 Task: Start in the project ToxicWorks the sprint 'Starship', with a duration of 1 week.
Action: Mouse moved to (207, 60)
Screenshot: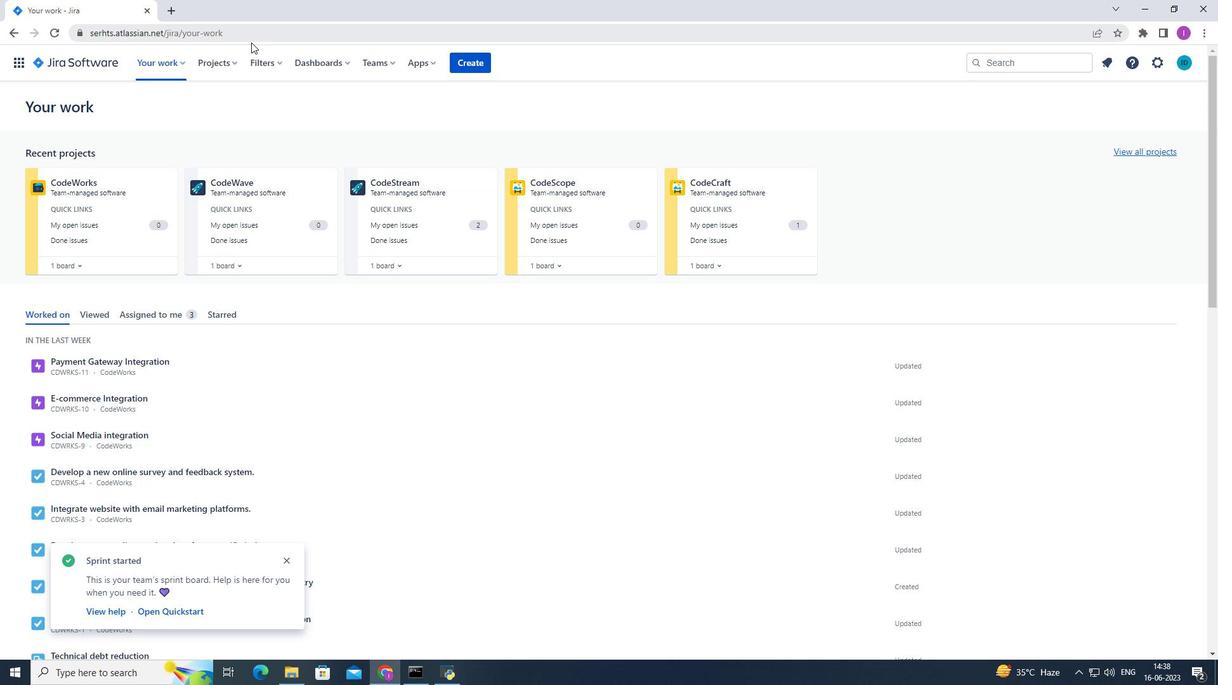 
Action: Mouse pressed left at (207, 60)
Screenshot: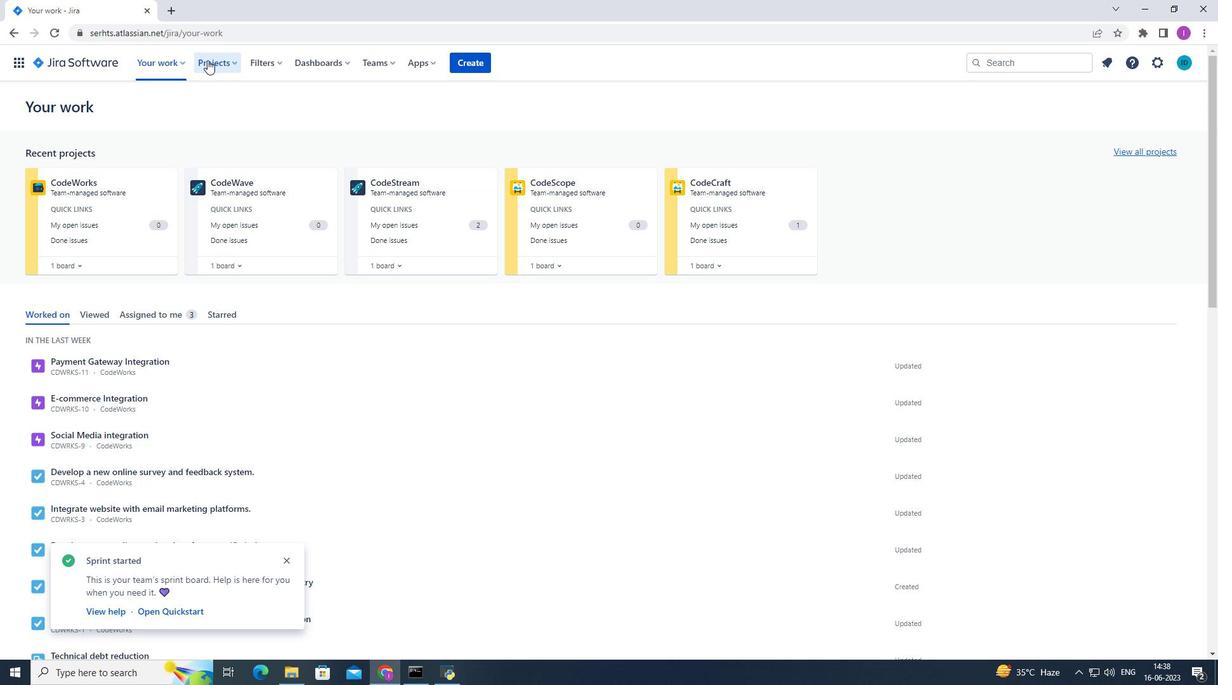 
Action: Mouse moved to (236, 121)
Screenshot: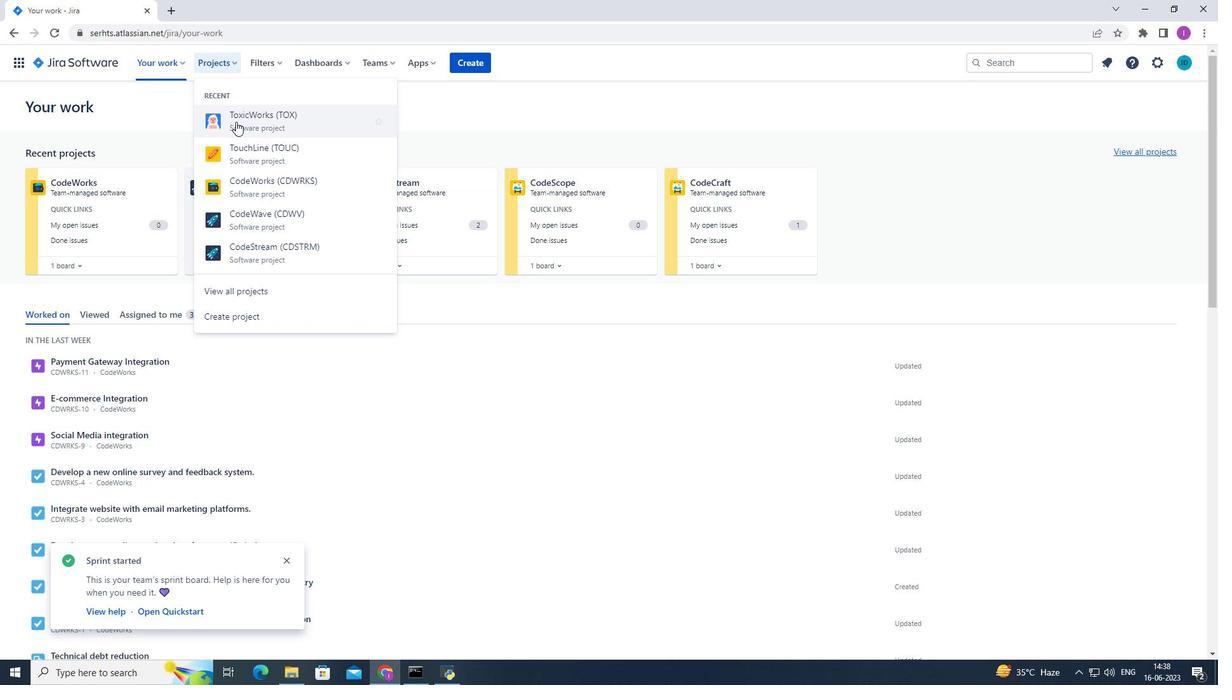 
Action: Mouse pressed left at (236, 121)
Screenshot: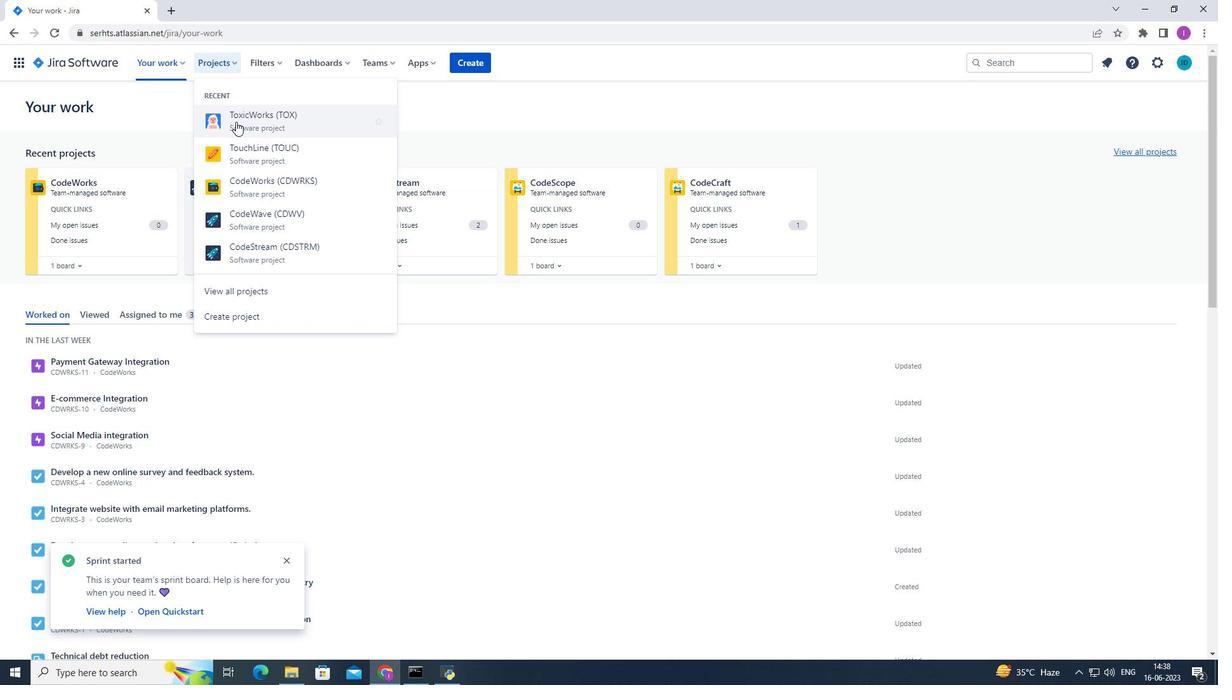 
Action: Mouse moved to (81, 196)
Screenshot: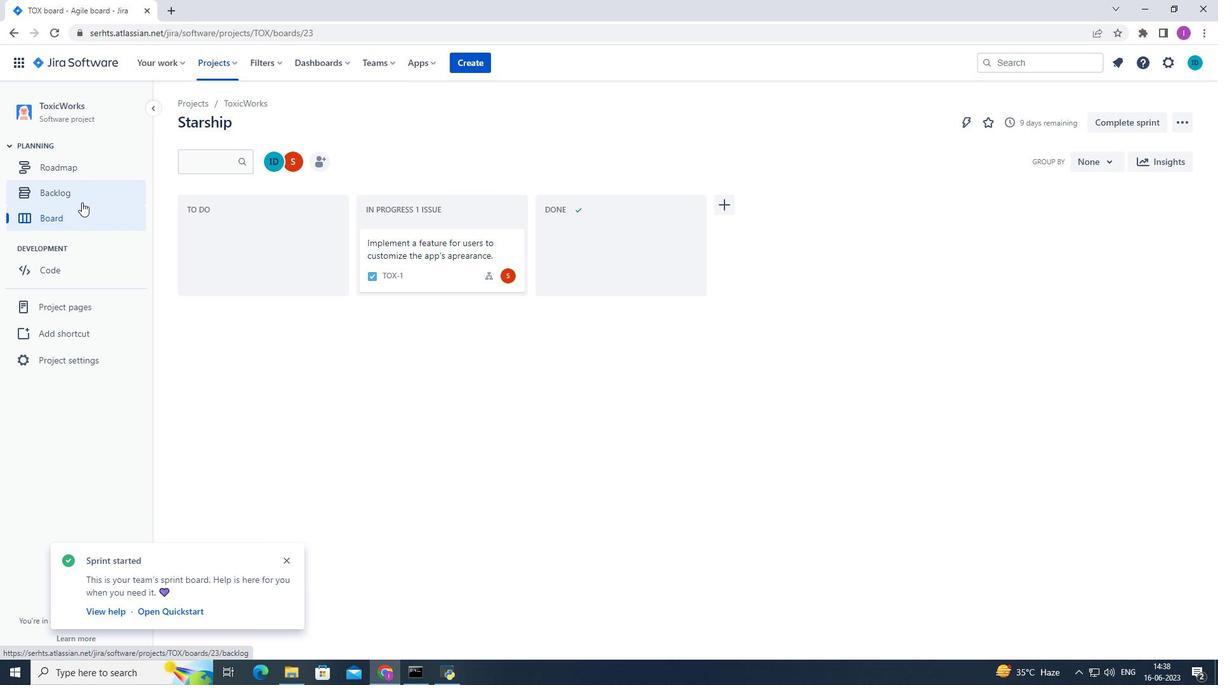 
Action: Mouse pressed left at (81, 196)
Screenshot: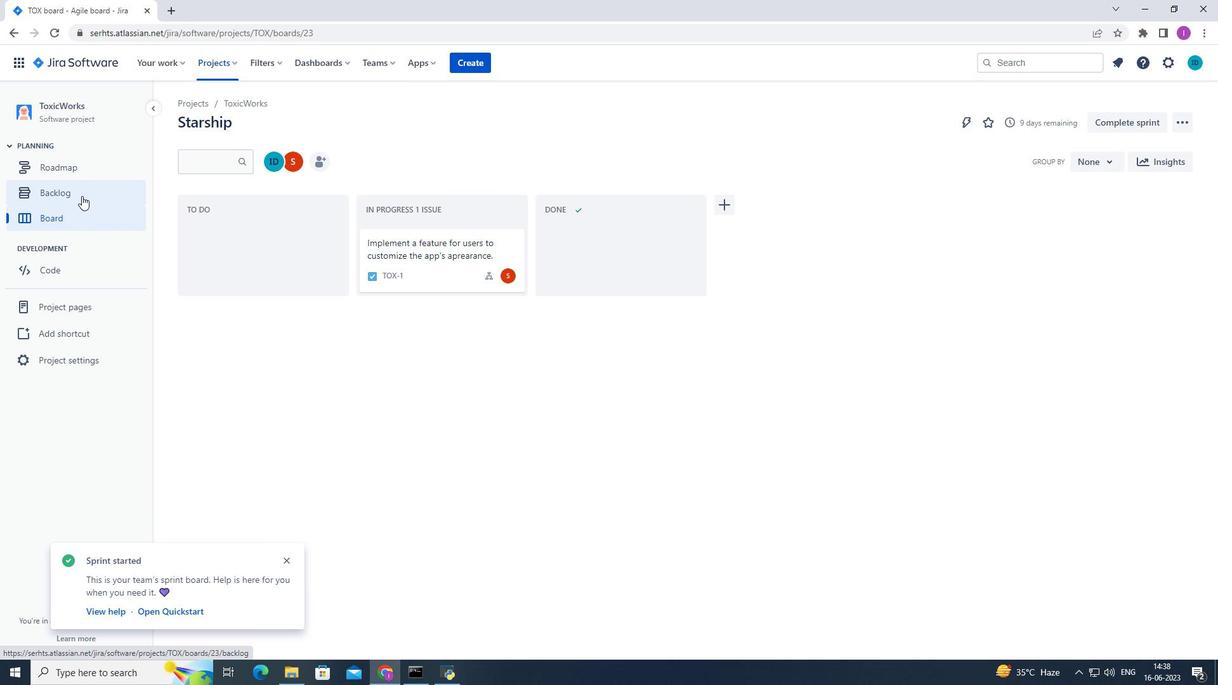 
Action: Mouse moved to (1123, 313)
Screenshot: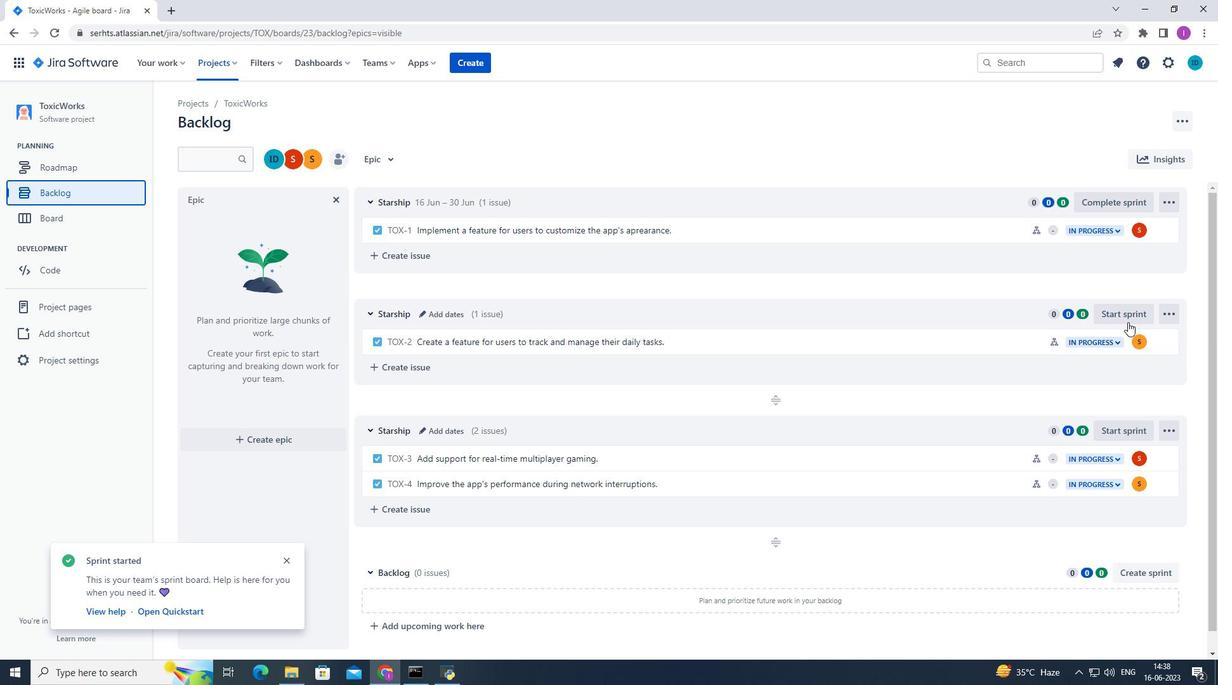 
Action: Mouse pressed left at (1123, 313)
Screenshot: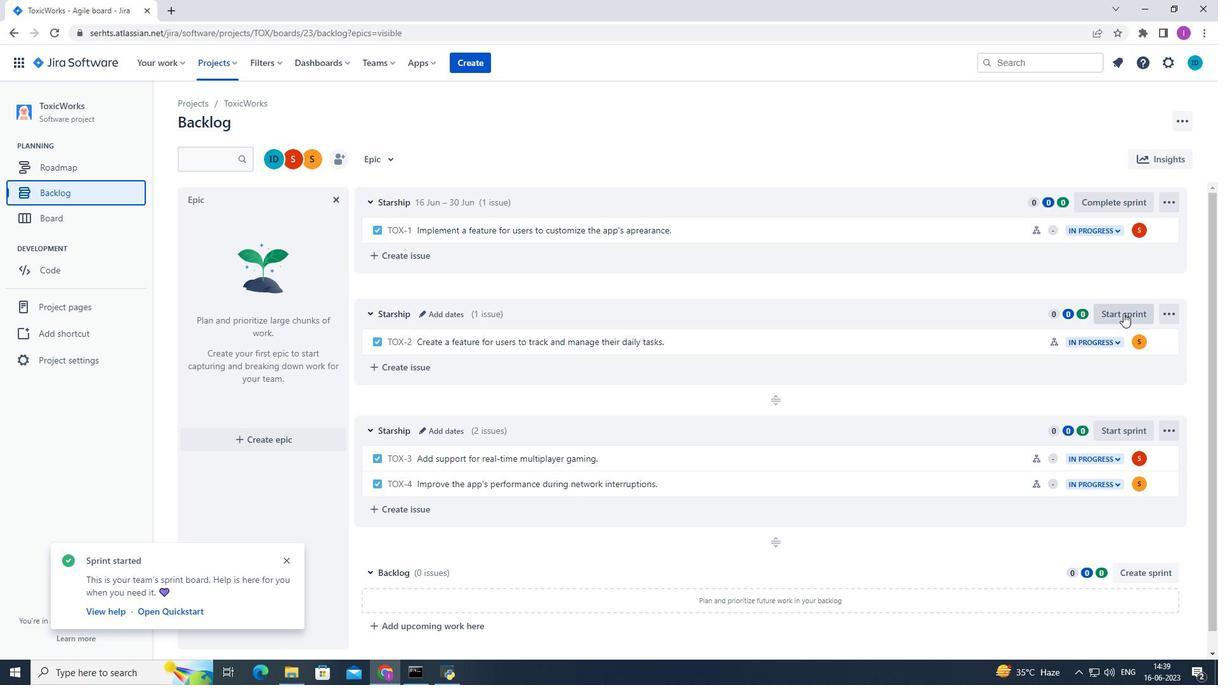 
Action: Mouse moved to (581, 217)
Screenshot: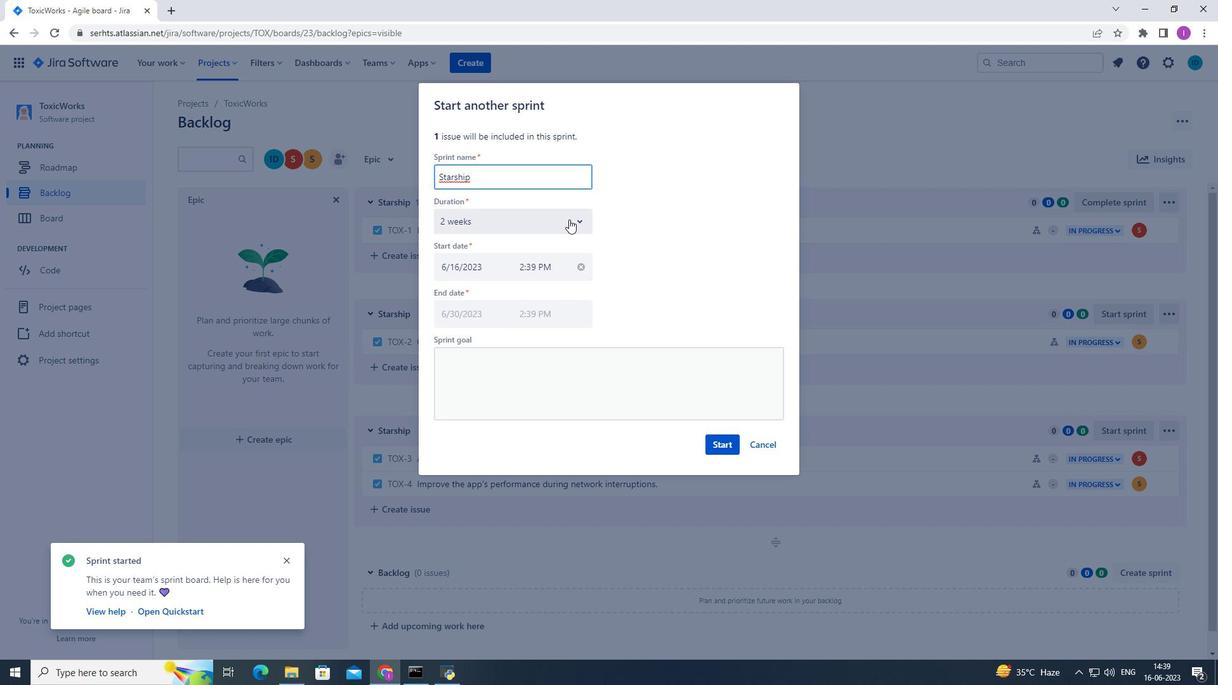 
Action: Mouse pressed left at (581, 217)
Screenshot: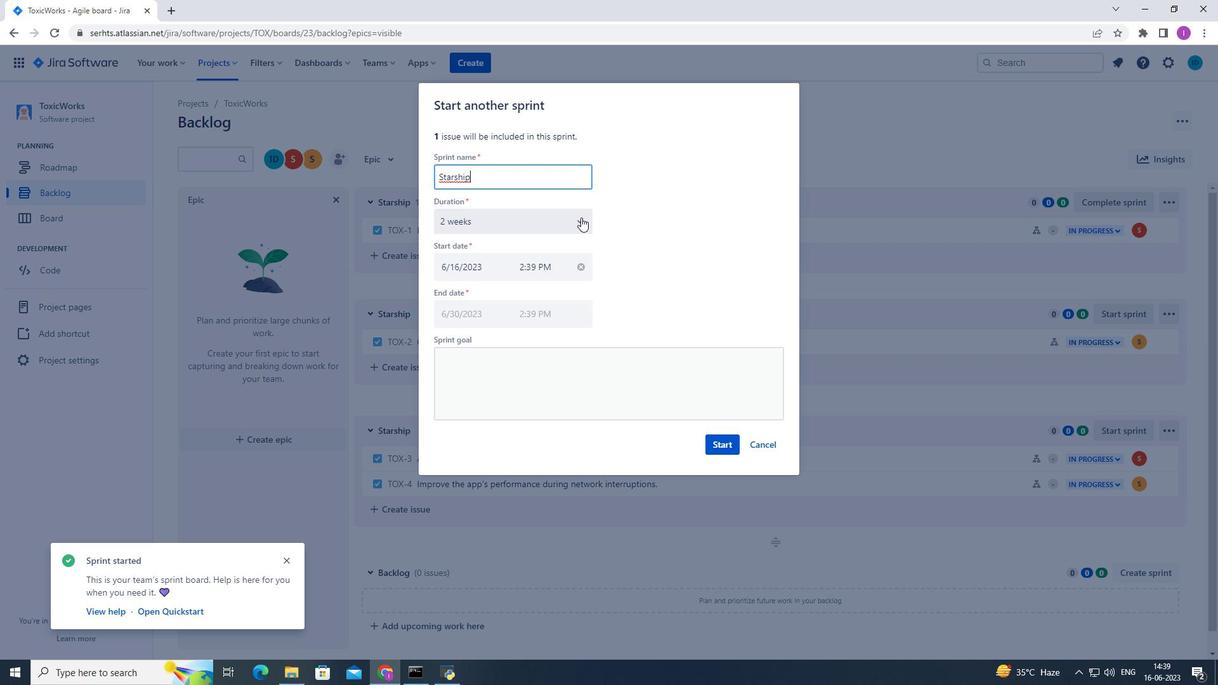 
Action: Mouse moved to (499, 250)
Screenshot: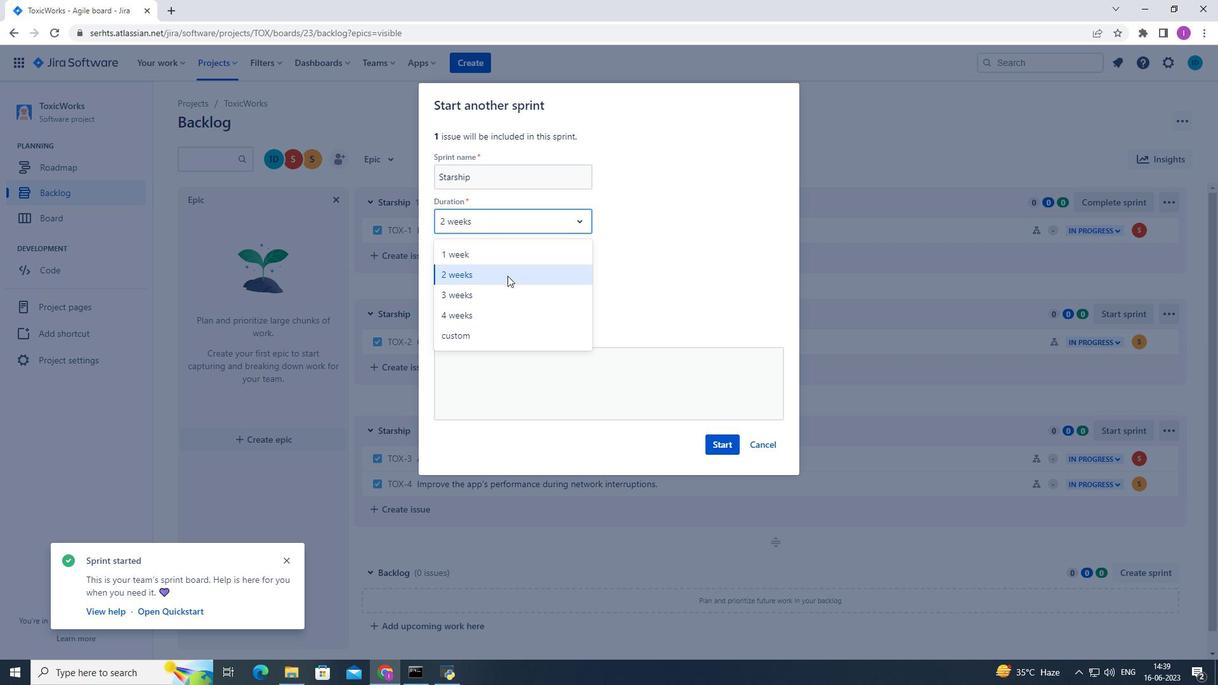 
Action: Mouse pressed left at (499, 250)
Screenshot: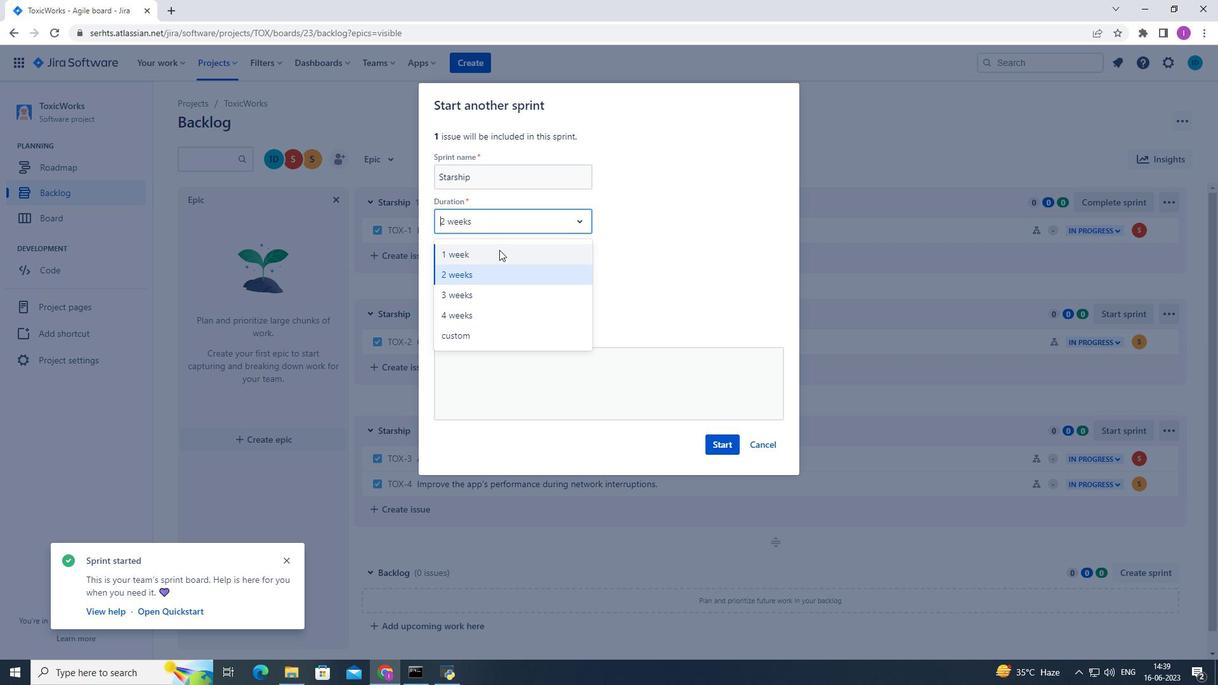 
Action: Mouse moved to (724, 451)
Screenshot: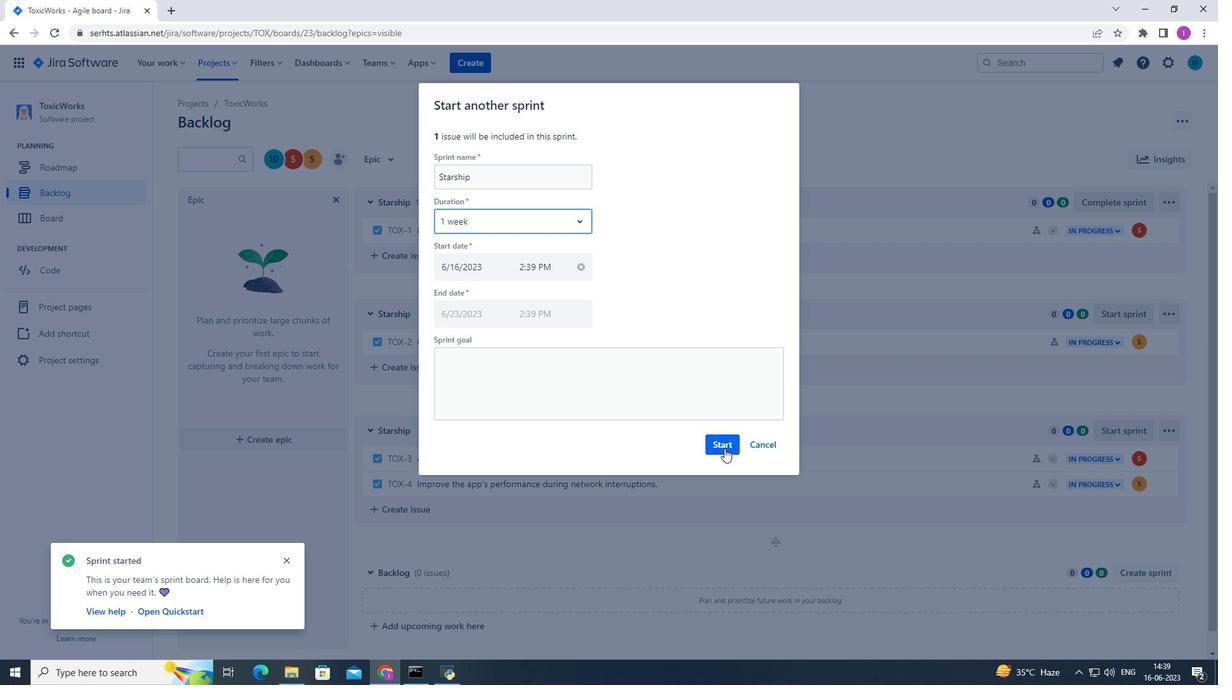 
Action: Mouse pressed left at (724, 451)
Screenshot: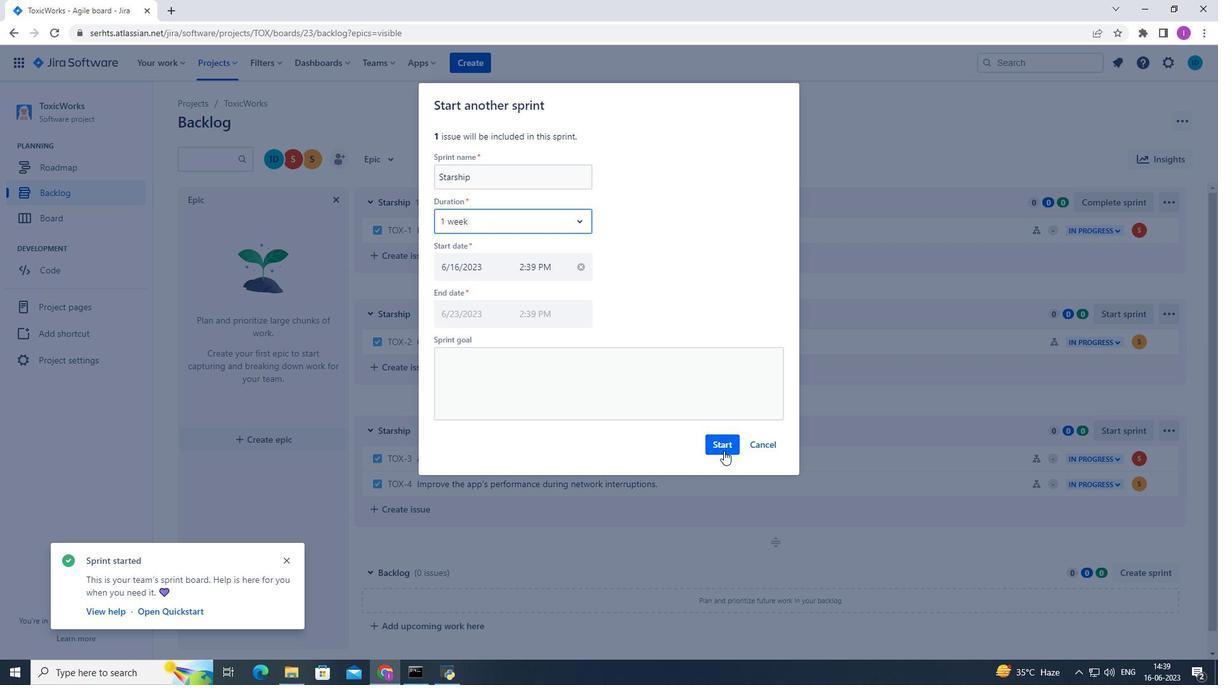 
Action: Mouse moved to (609, 441)
Screenshot: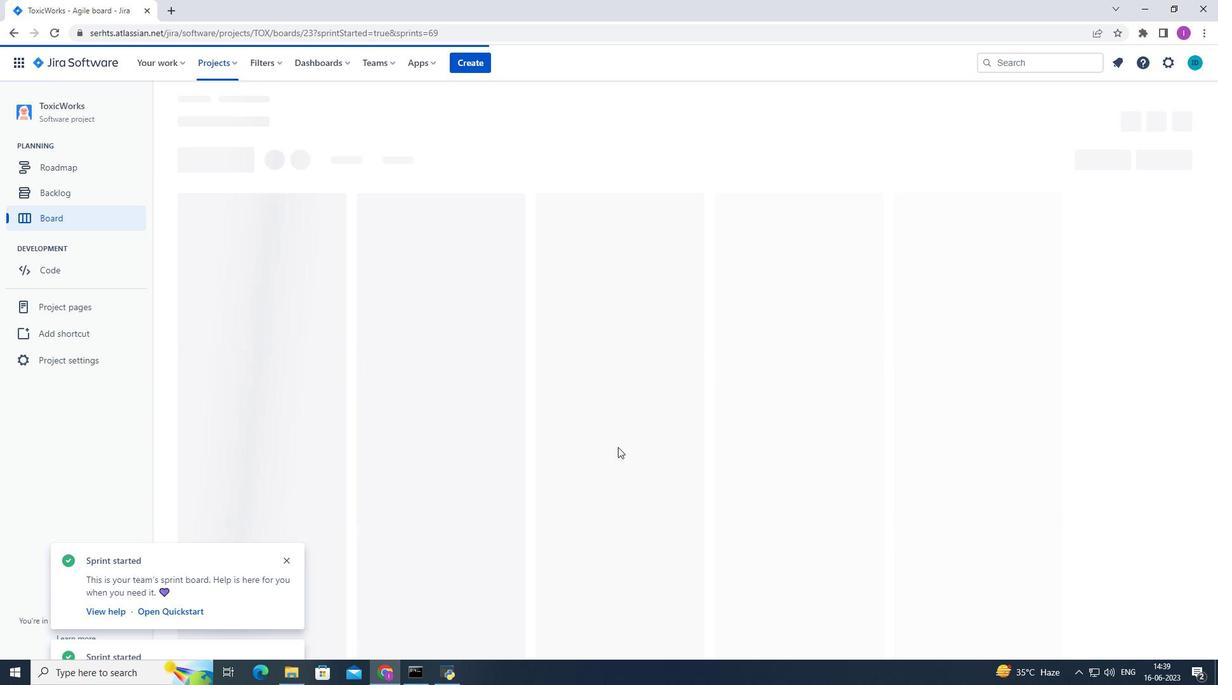 
